 Task: Add The Honest Company Diaper Rash Cream to the cart.
Action: Mouse moved to (310, 171)
Screenshot: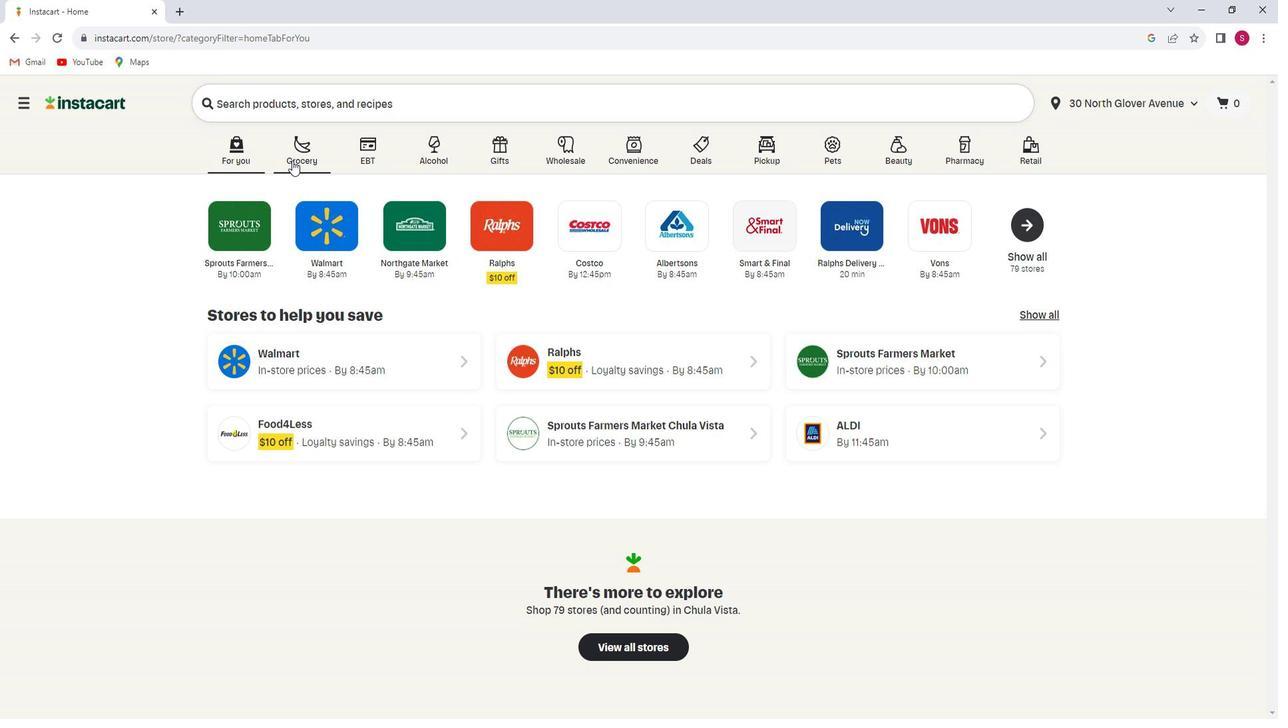 
Action: Mouse pressed left at (310, 171)
Screenshot: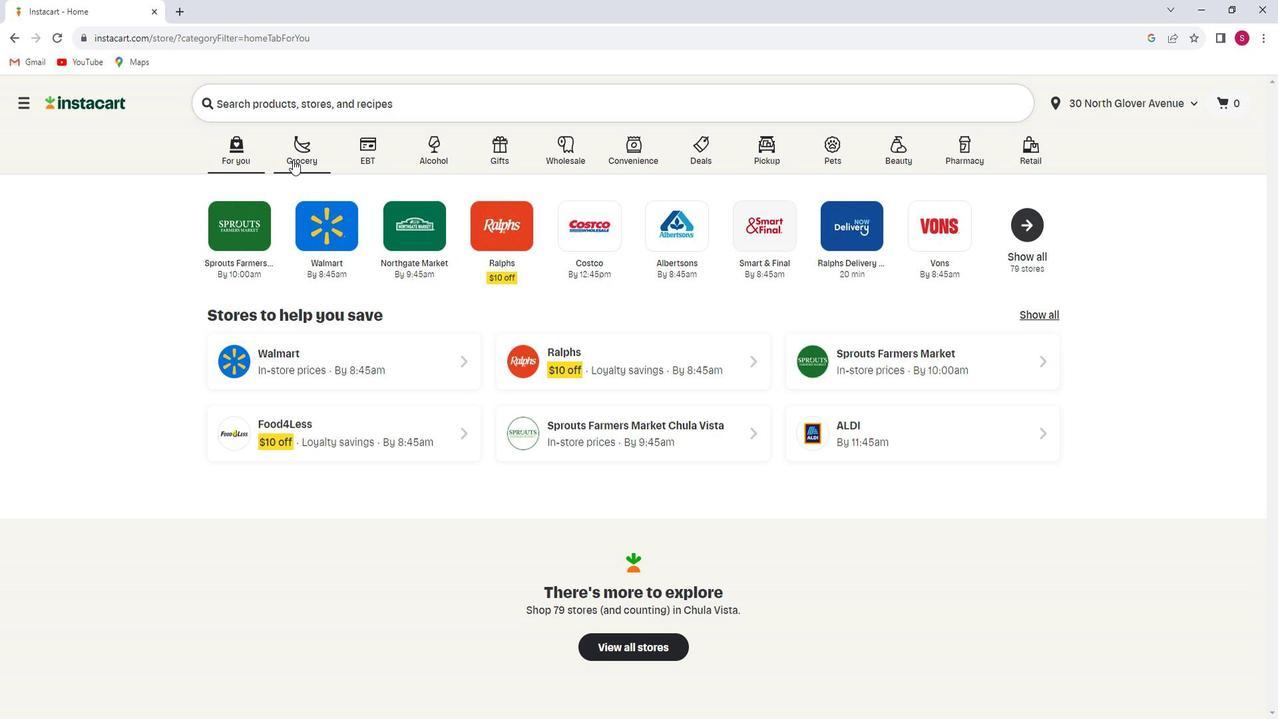 
Action: Mouse moved to (304, 394)
Screenshot: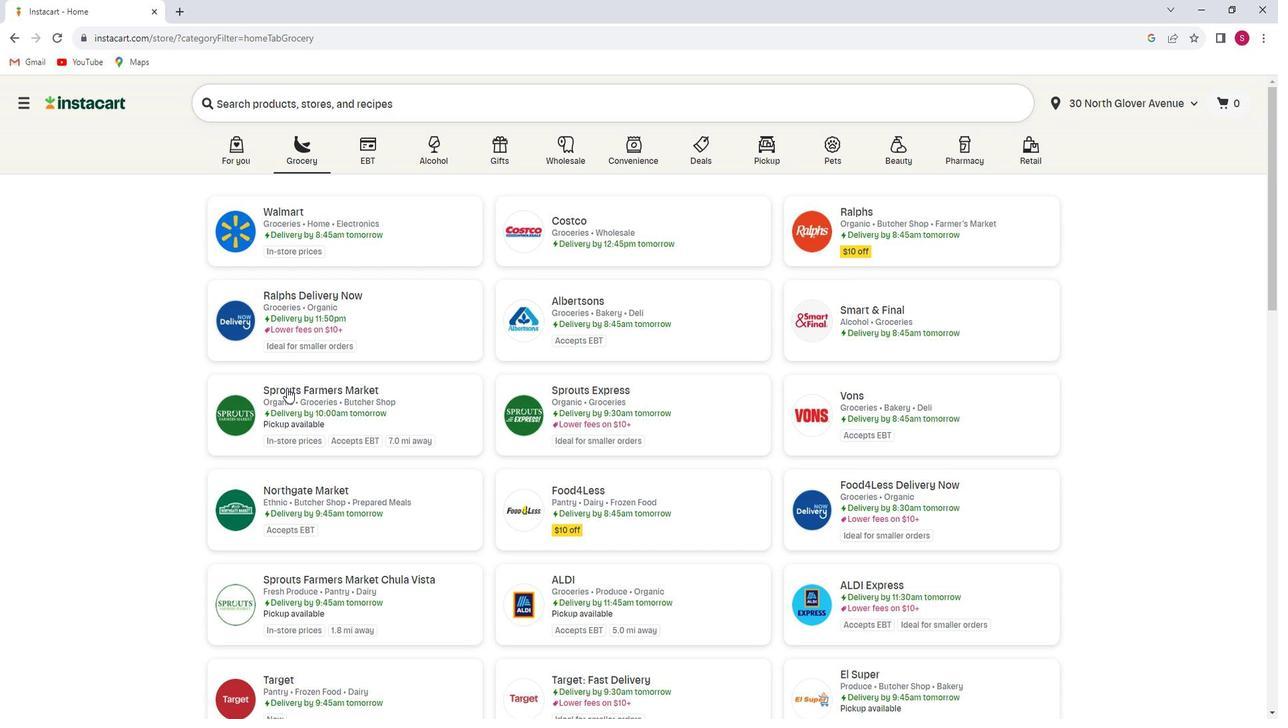 
Action: Mouse pressed left at (304, 394)
Screenshot: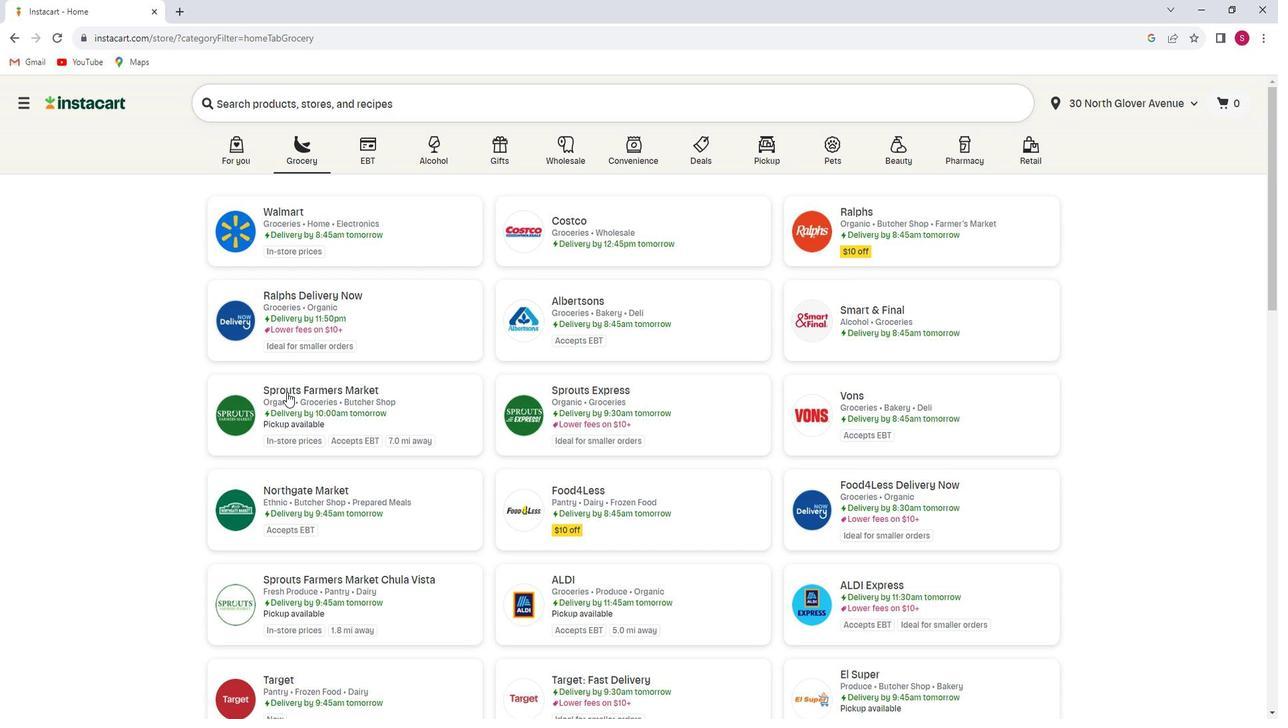 
Action: Mouse moved to (135, 407)
Screenshot: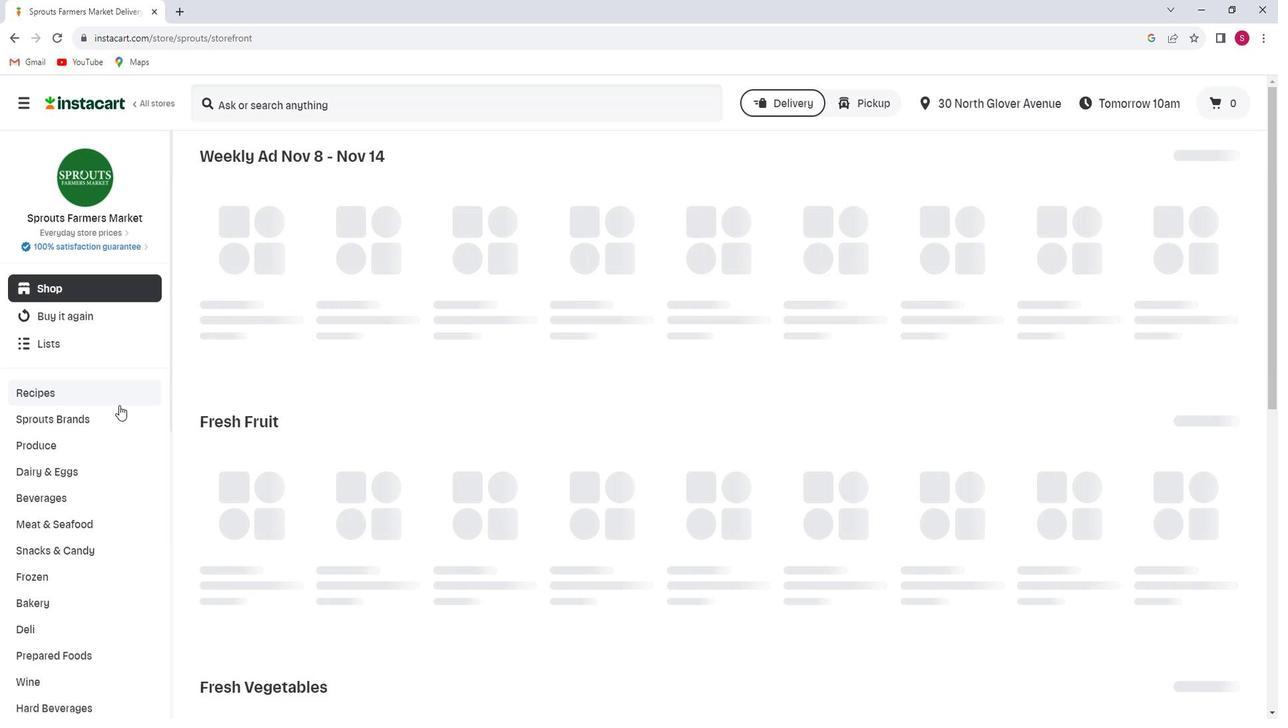 
Action: Mouse scrolled (135, 406) with delta (0, 0)
Screenshot: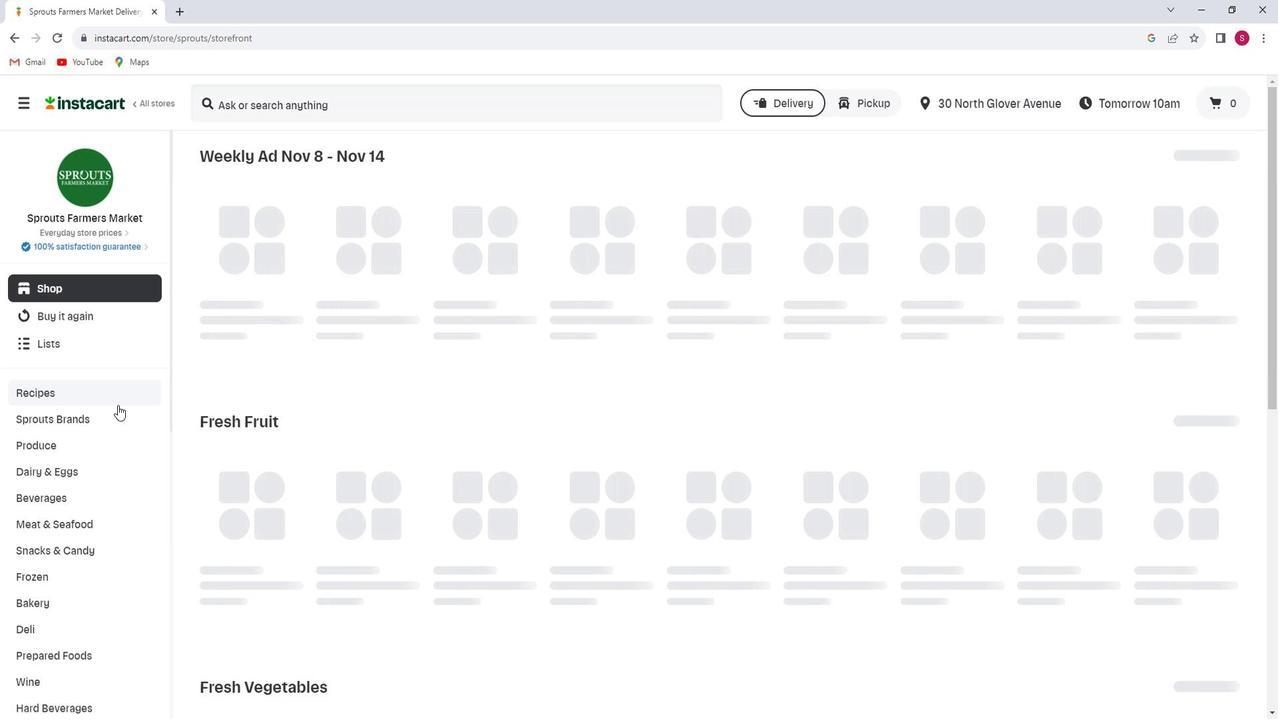 
Action: Mouse moved to (132, 414)
Screenshot: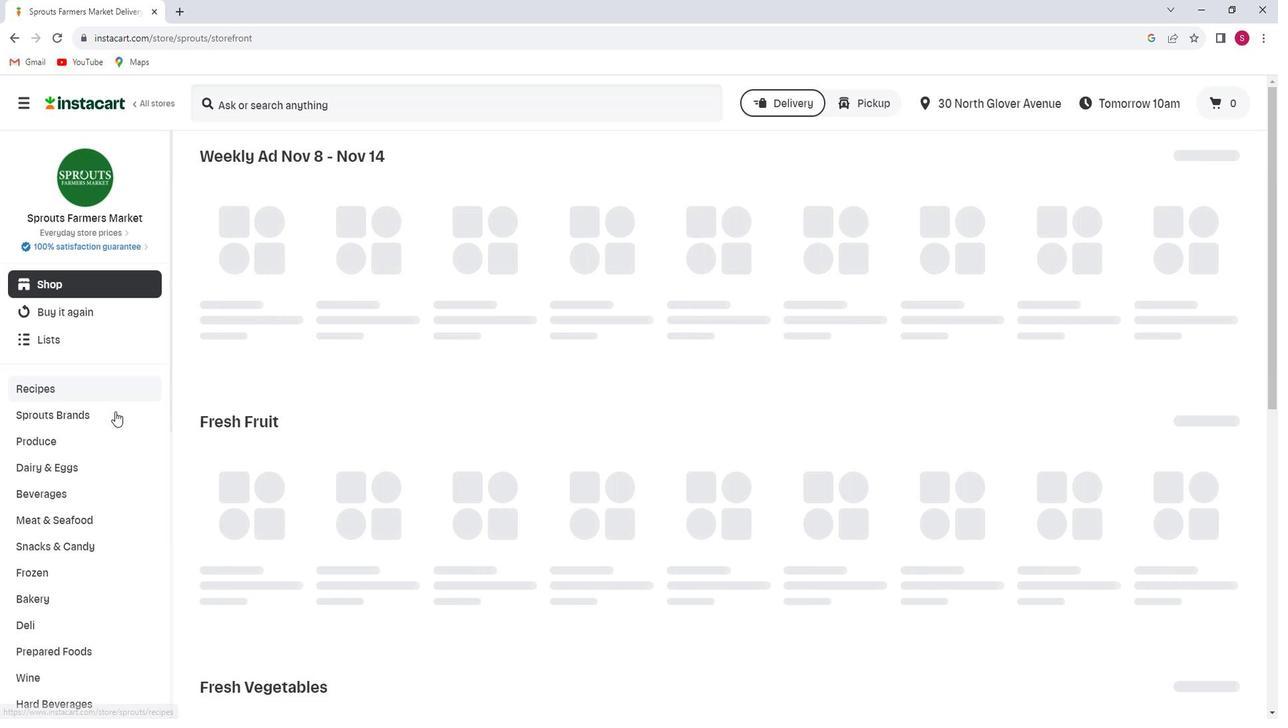
Action: Mouse scrolled (132, 414) with delta (0, 0)
Screenshot: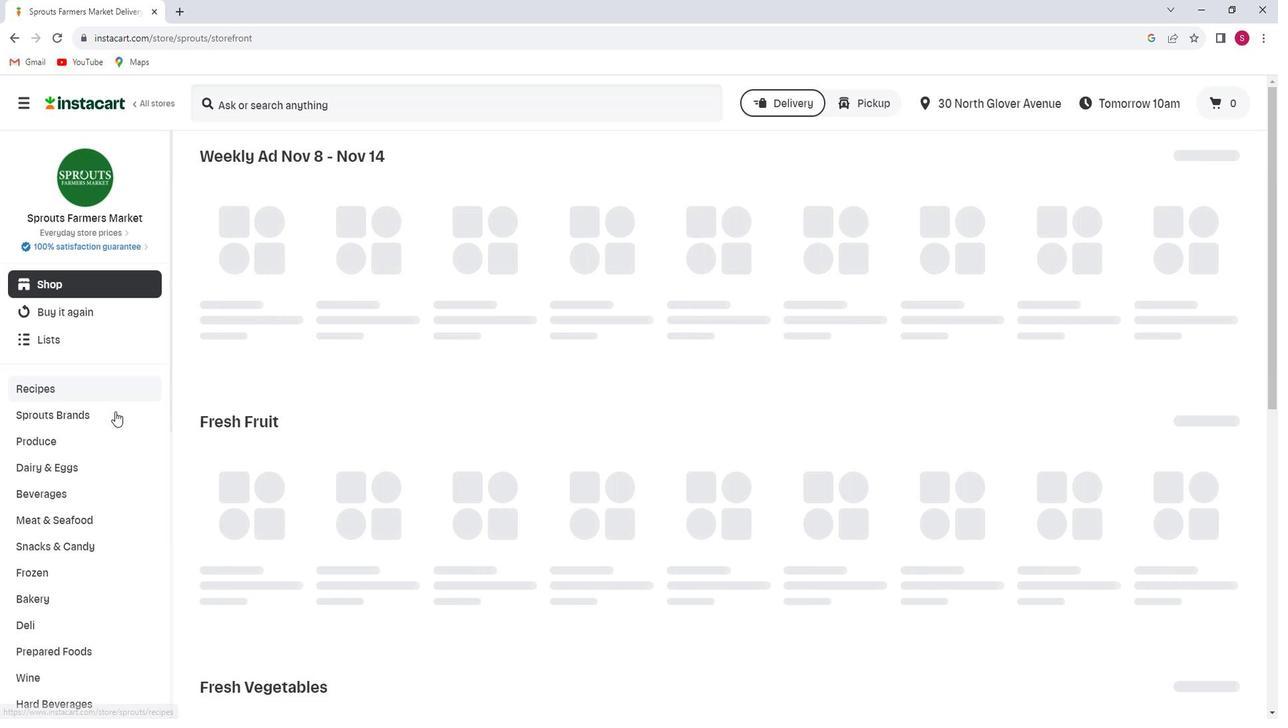
Action: Mouse moved to (132, 416)
Screenshot: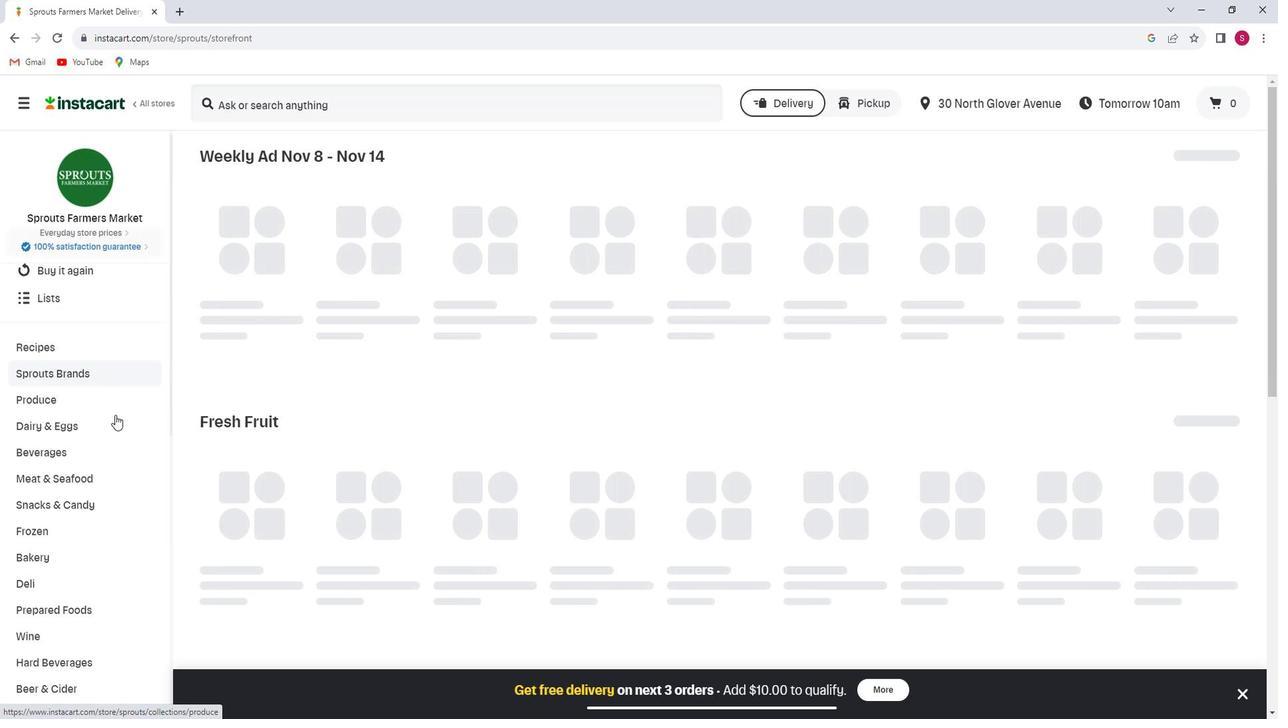 
Action: Mouse scrolled (132, 416) with delta (0, 0)
Screenshot: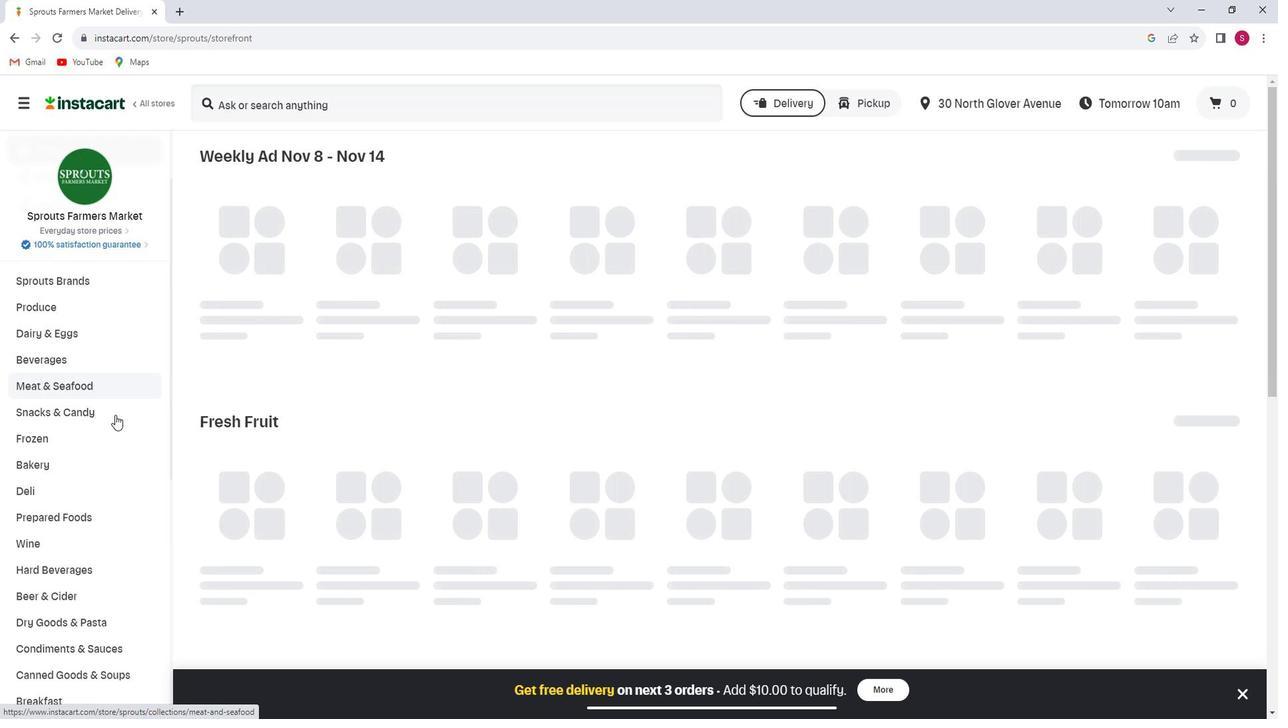 
Action: Mouse scrolled (132, 416) with delta (0, 0)
Screenshot: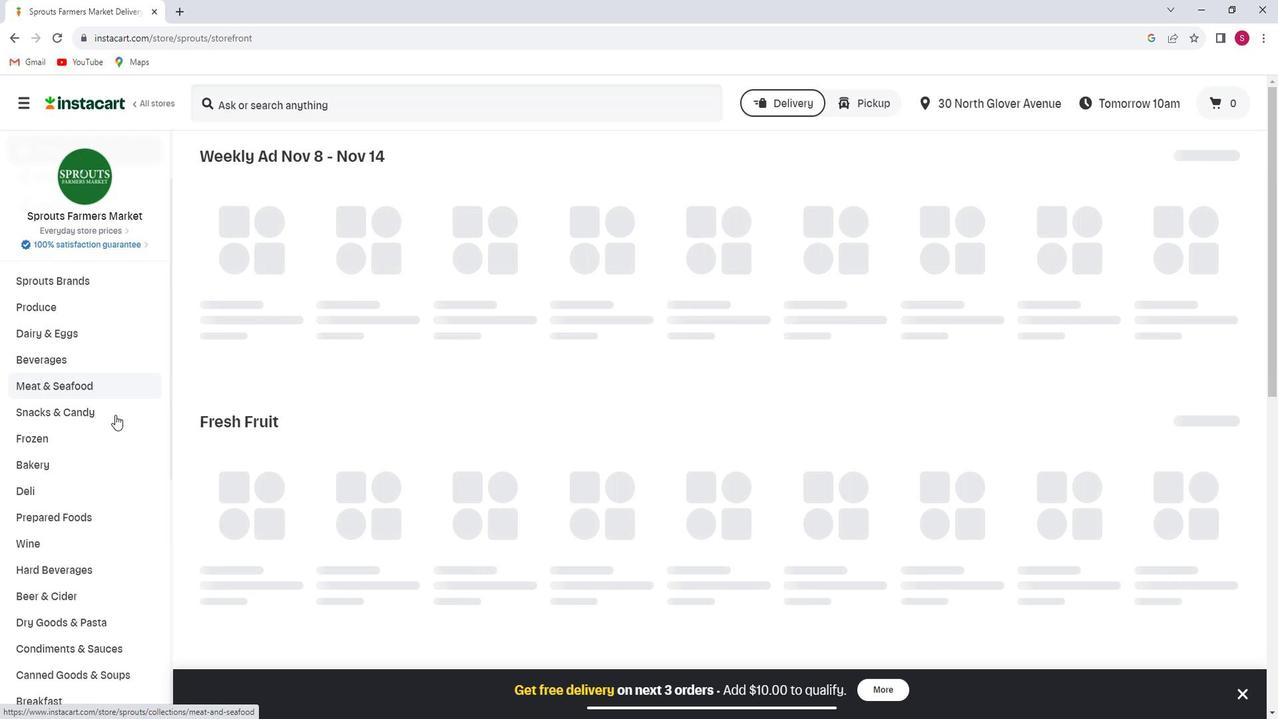 
Action: Mouse scrolled (132, 416) with delta (0, 0)
Screenshot: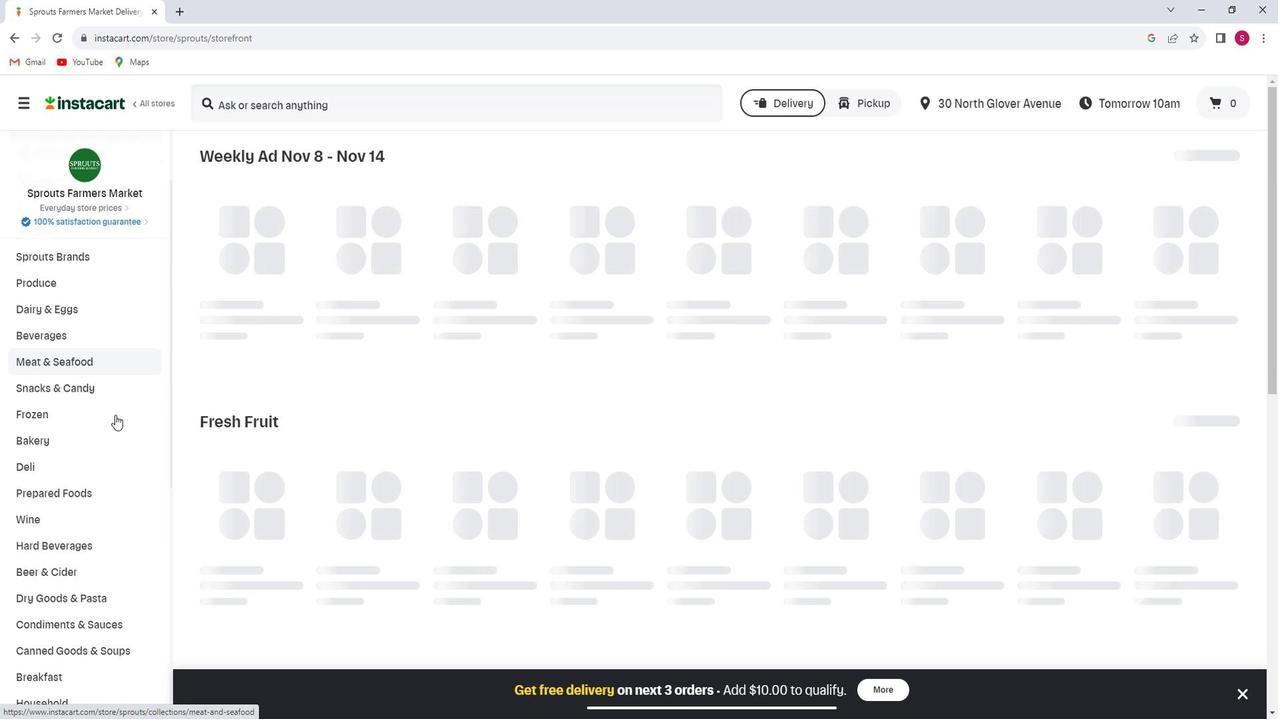 
Action: Mouse scrolled (132, 416) with delta (0, 0)
Screenshot: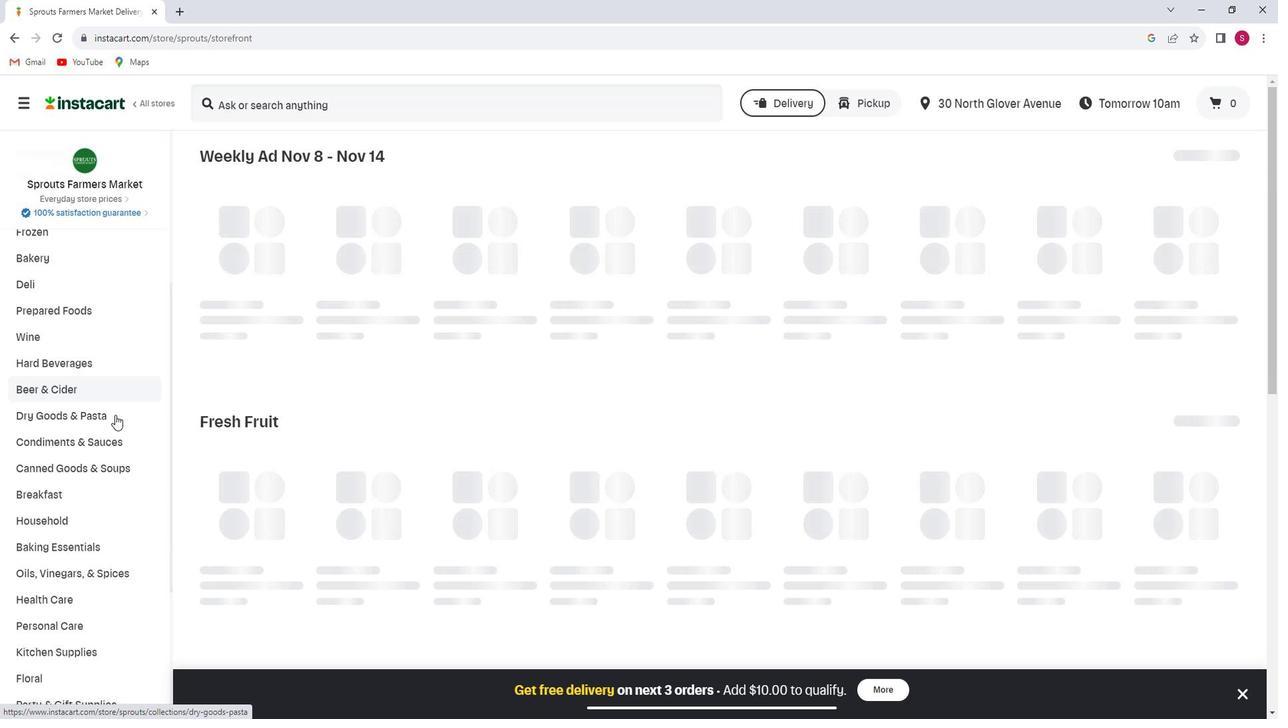 
Action: Mouse scrolled (132, 416) with delta (0, 0)
Screenshot: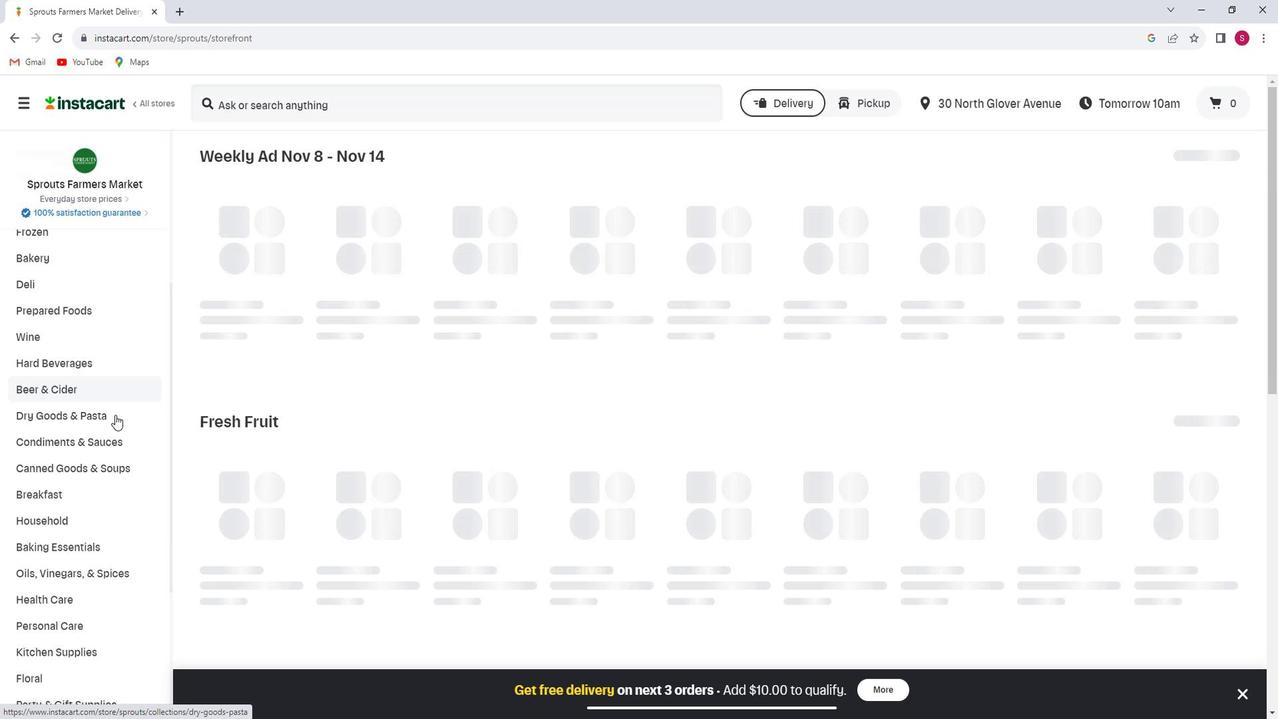 
Action: Mouse scrolled (132, 416) with delta (0, 0)
Screenshot: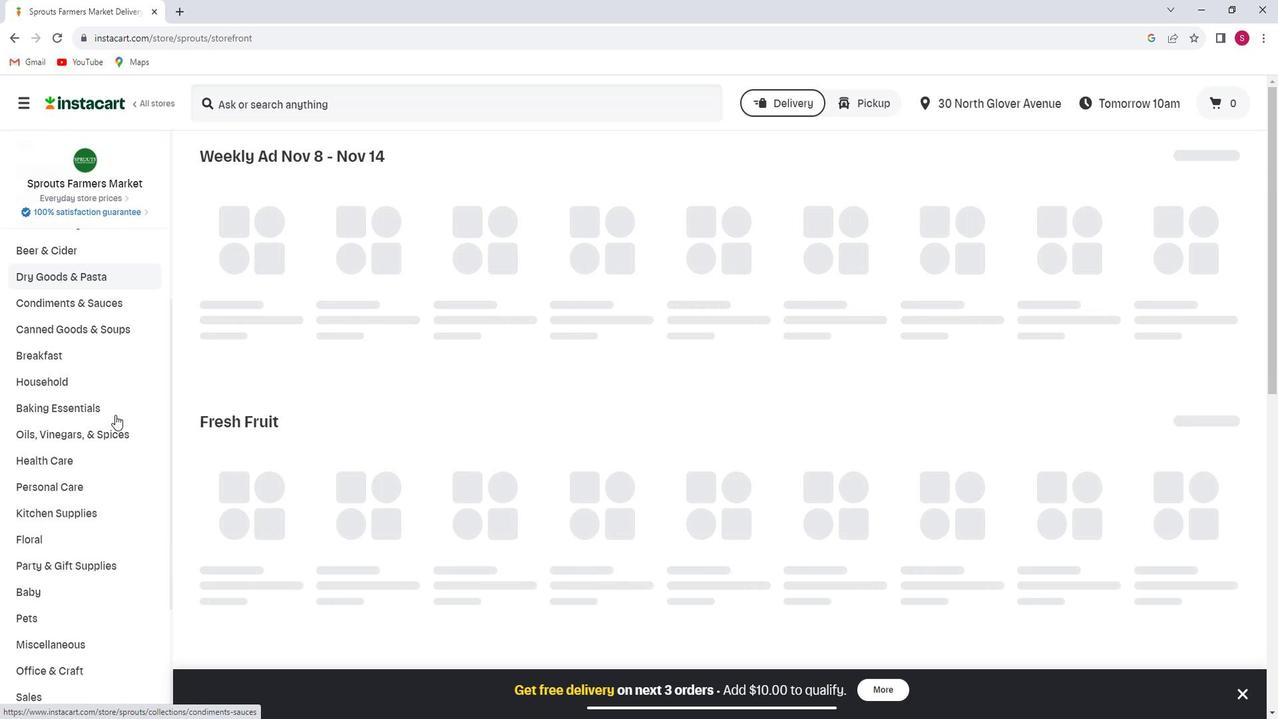 
Action: Mouse moved to (133, 417)
Screenshot: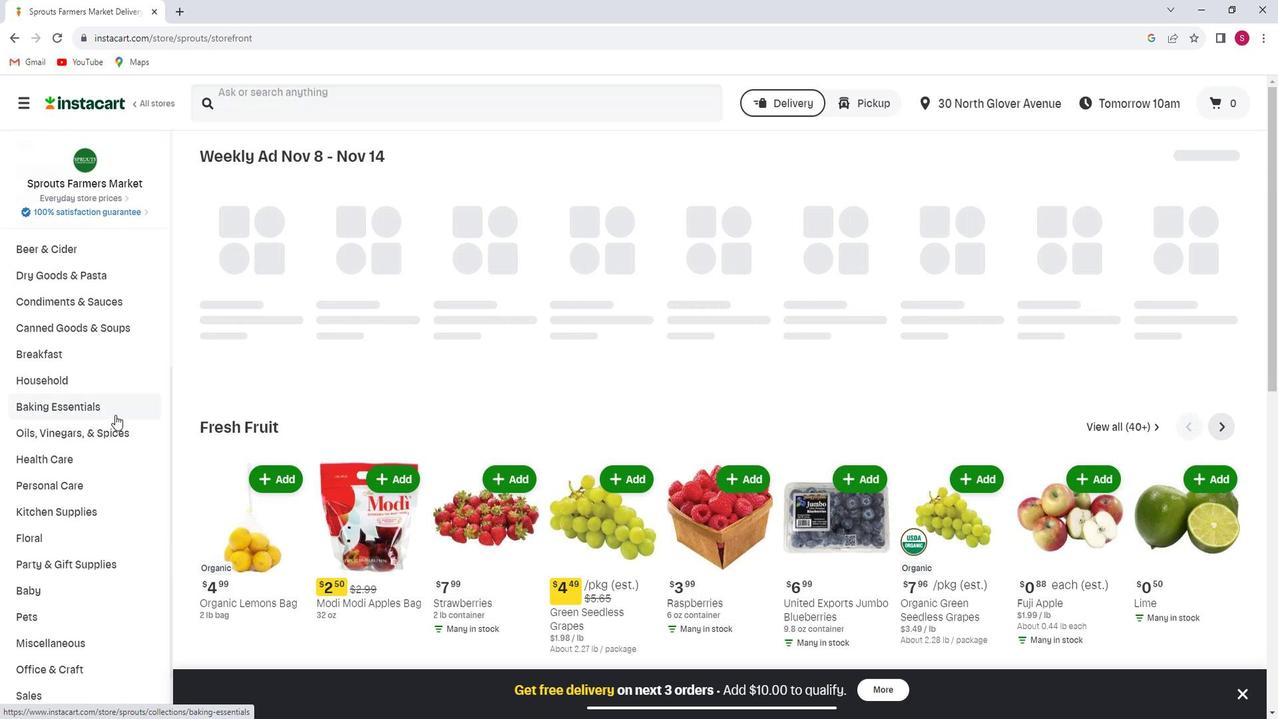 
Action: Mouse scrolled (133, 416) with delta (0, 0)
Screenshot: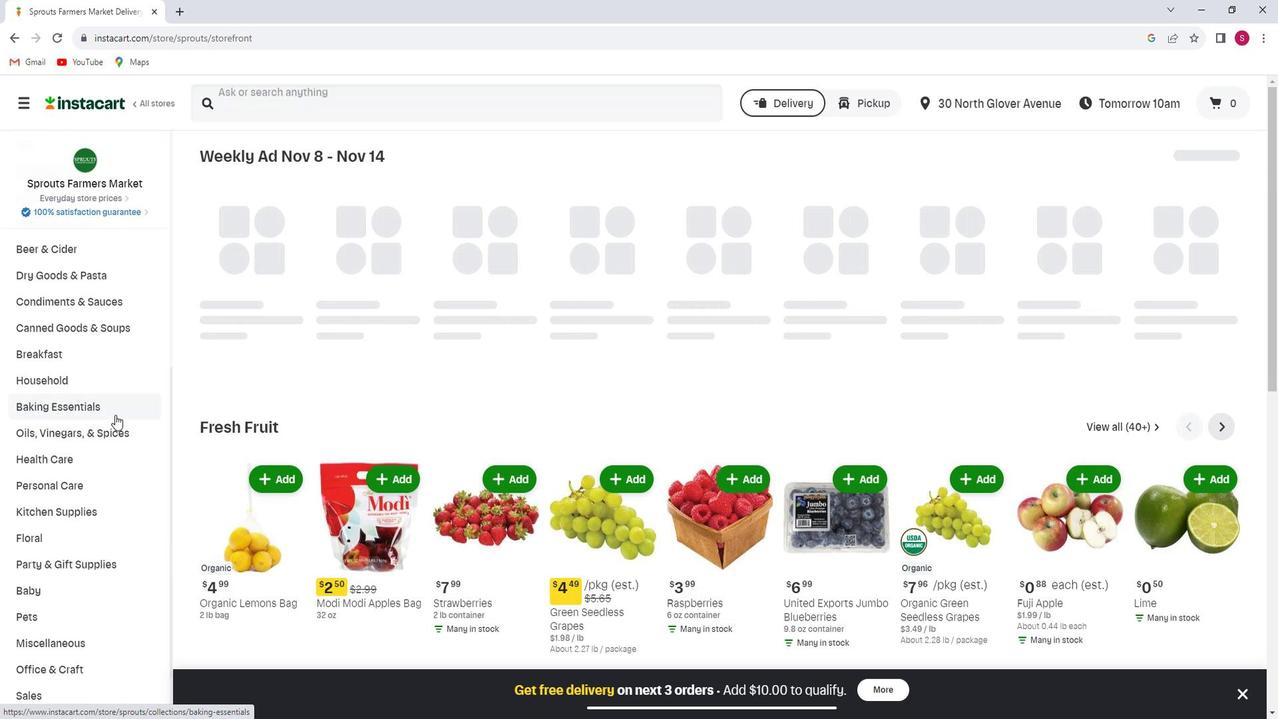 
Action: Mouse moved to (90, 441)
Screenshot: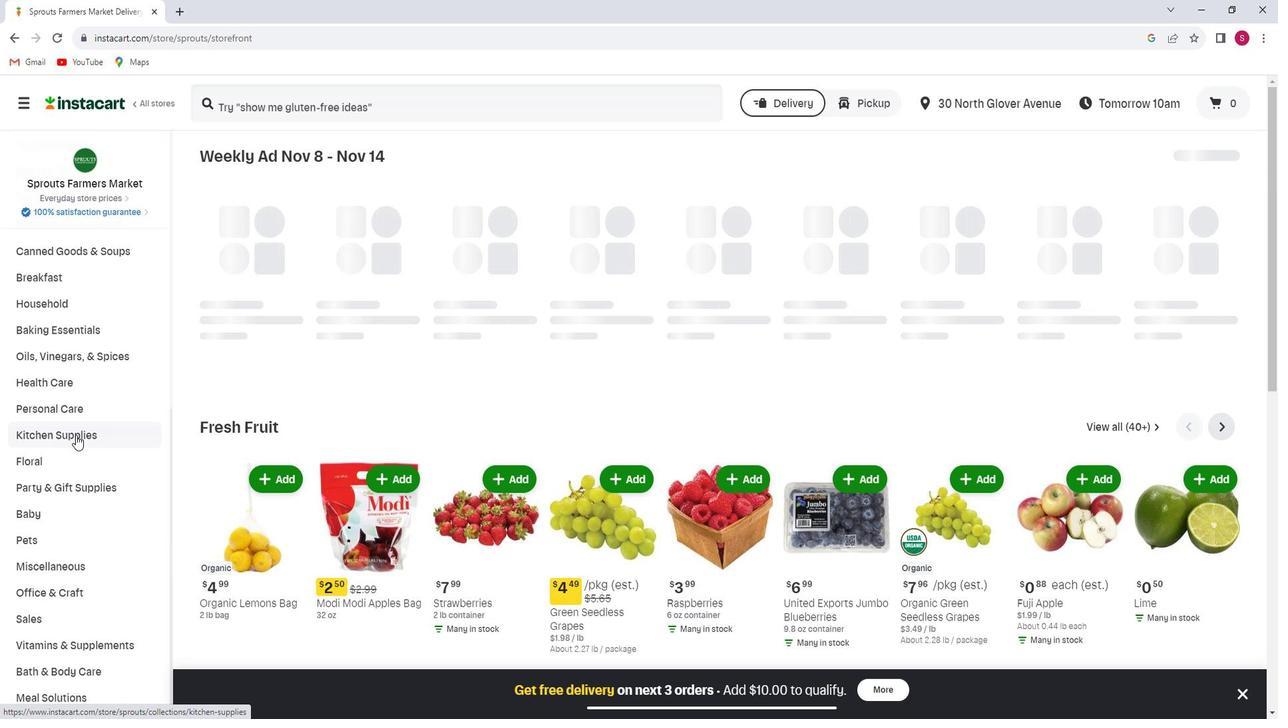 
Action: Mouse scrolled (90, 440) with delta (0, 0)
Screenshot: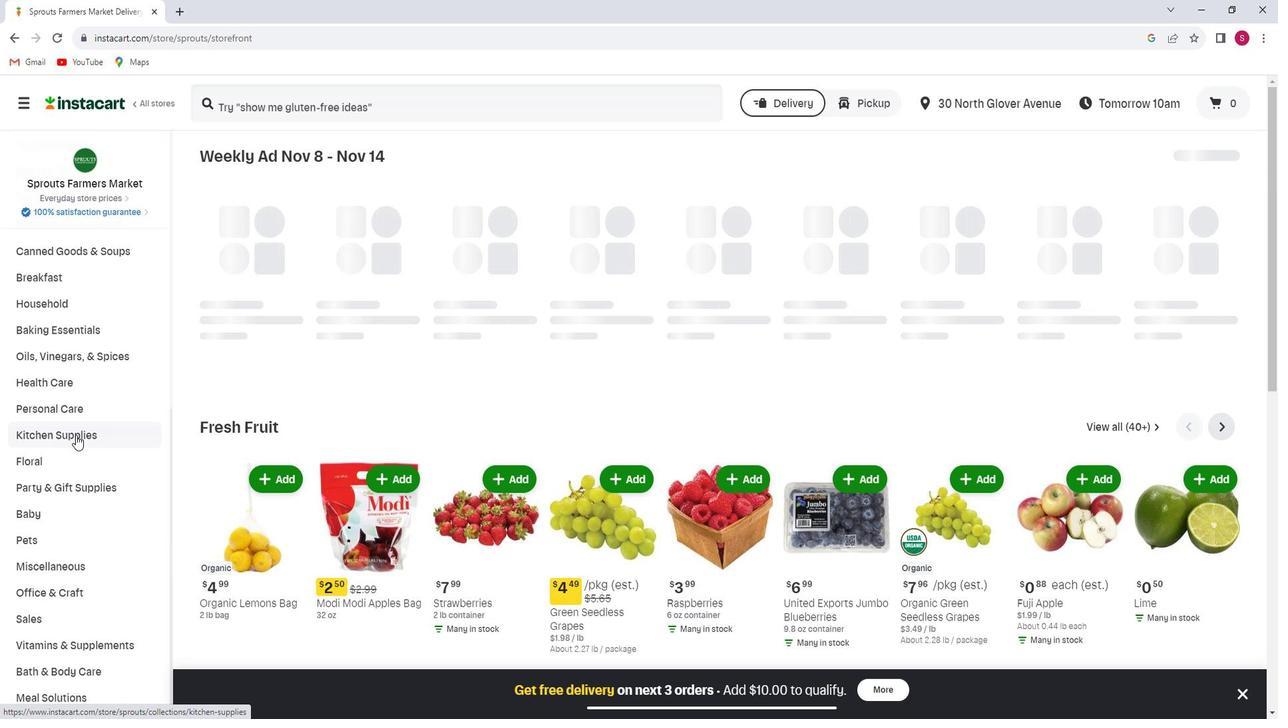 
Action: Mouse moved to (89, 446)
Screenshot: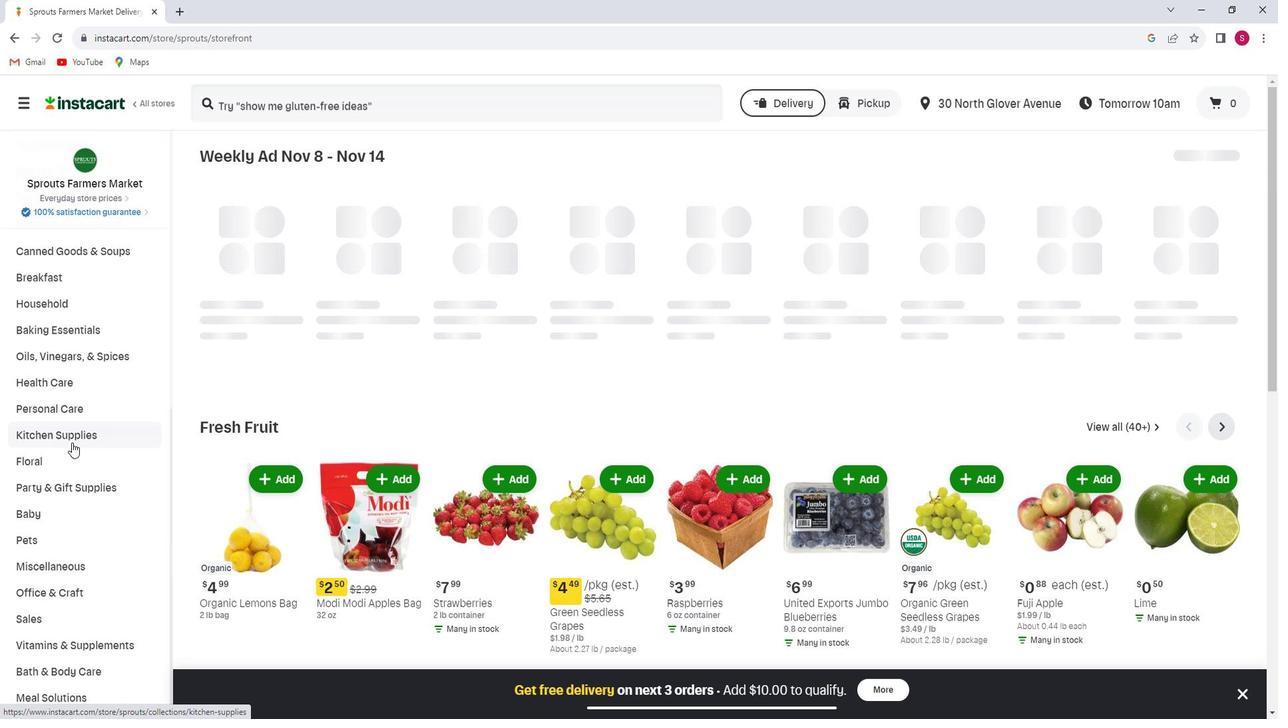 
Action: Mouse scrolled (89, 446) with delta (0, 0)
Screenshot: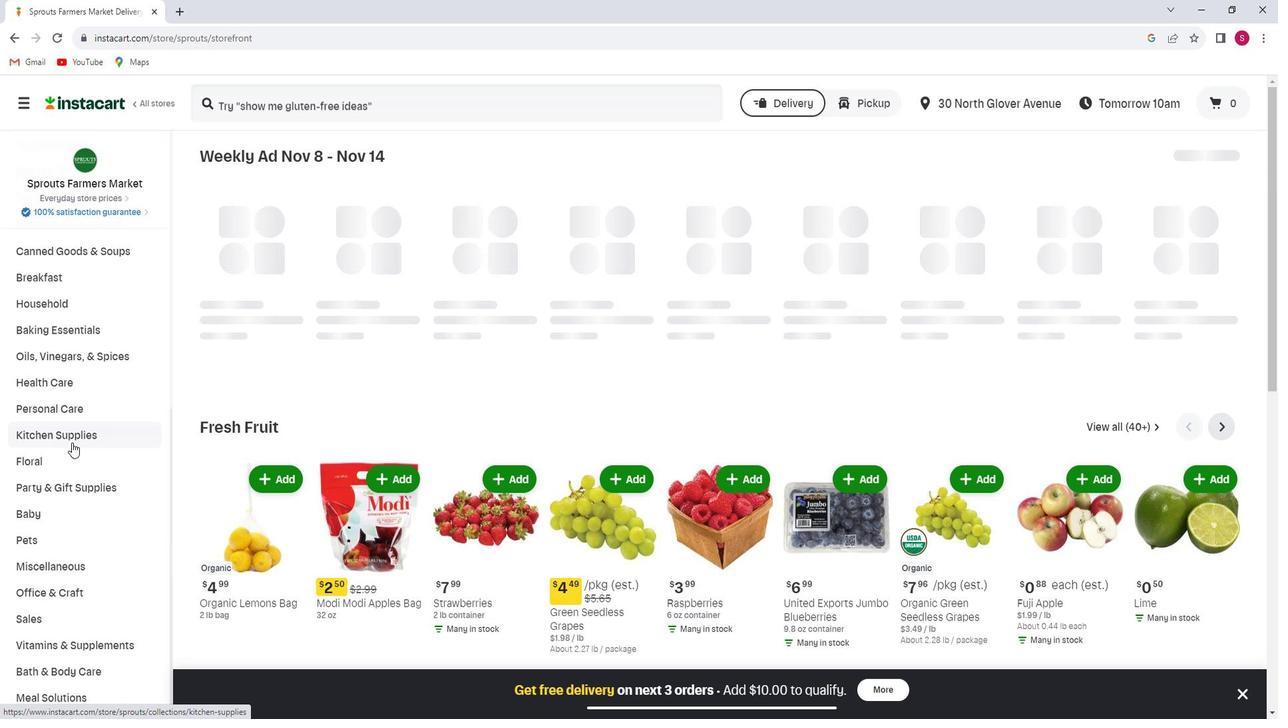 
Action: Mouse moved to (49, 511)
Screenshot: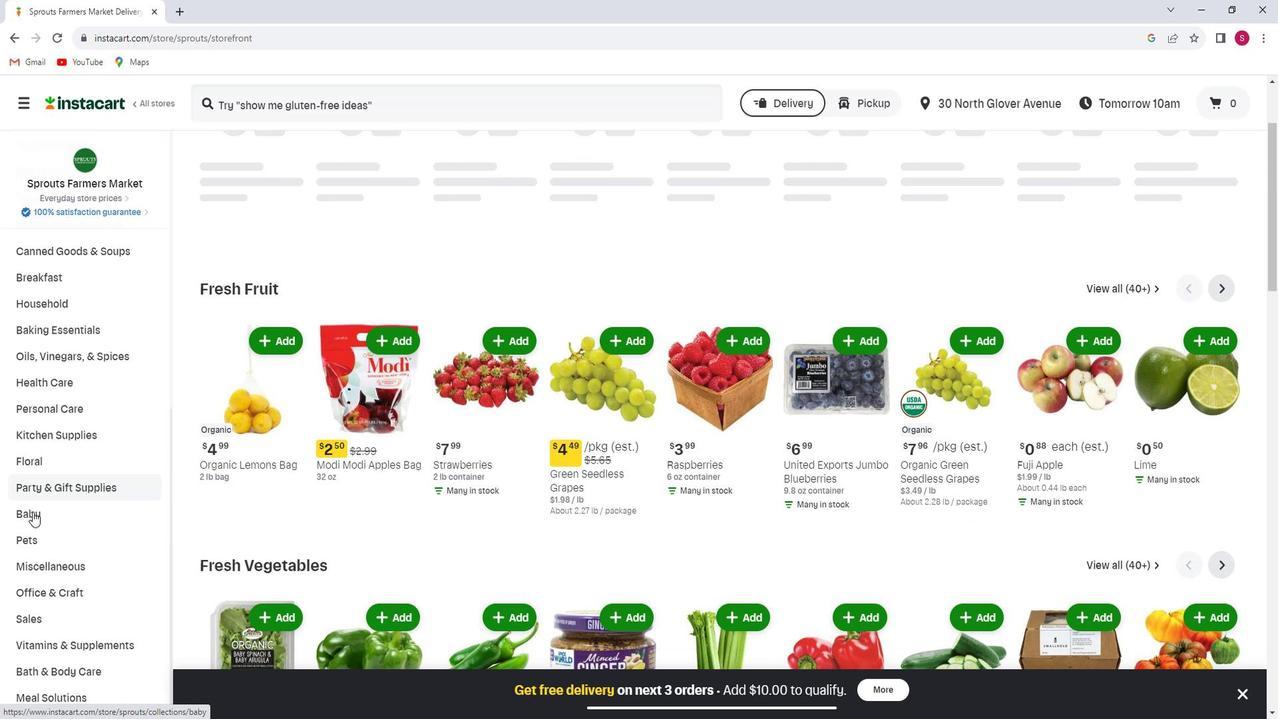 
Action: Mouse pressed left at (49, 511)
Screenshot: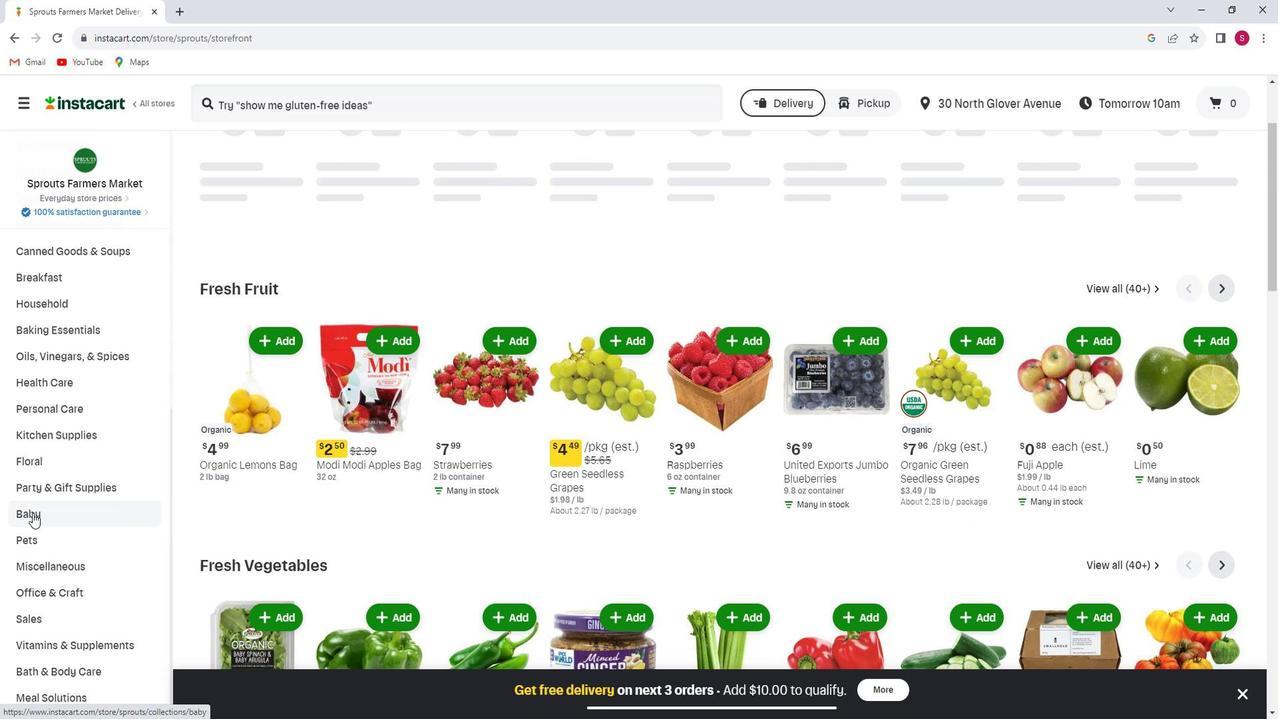 
Action: Mouse moved to (92, 528)
Screenshot: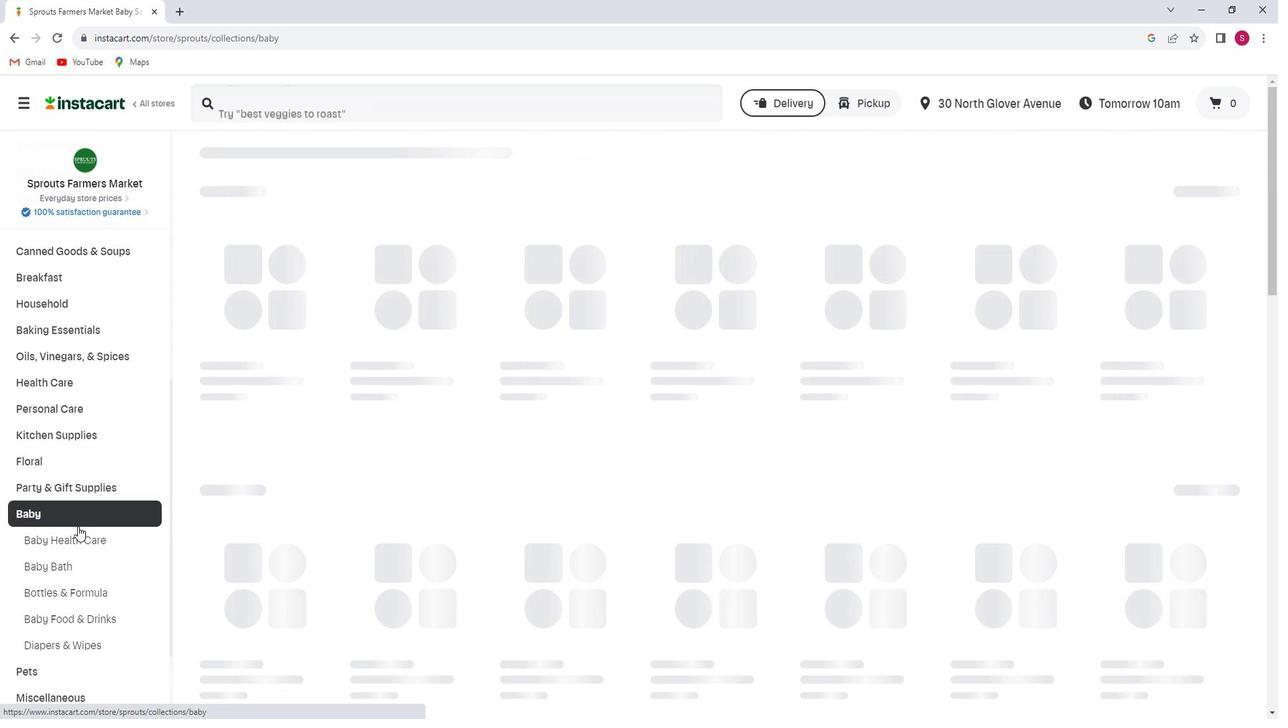 
Action: Mouse pressed left at (92, 528)
Screenshot: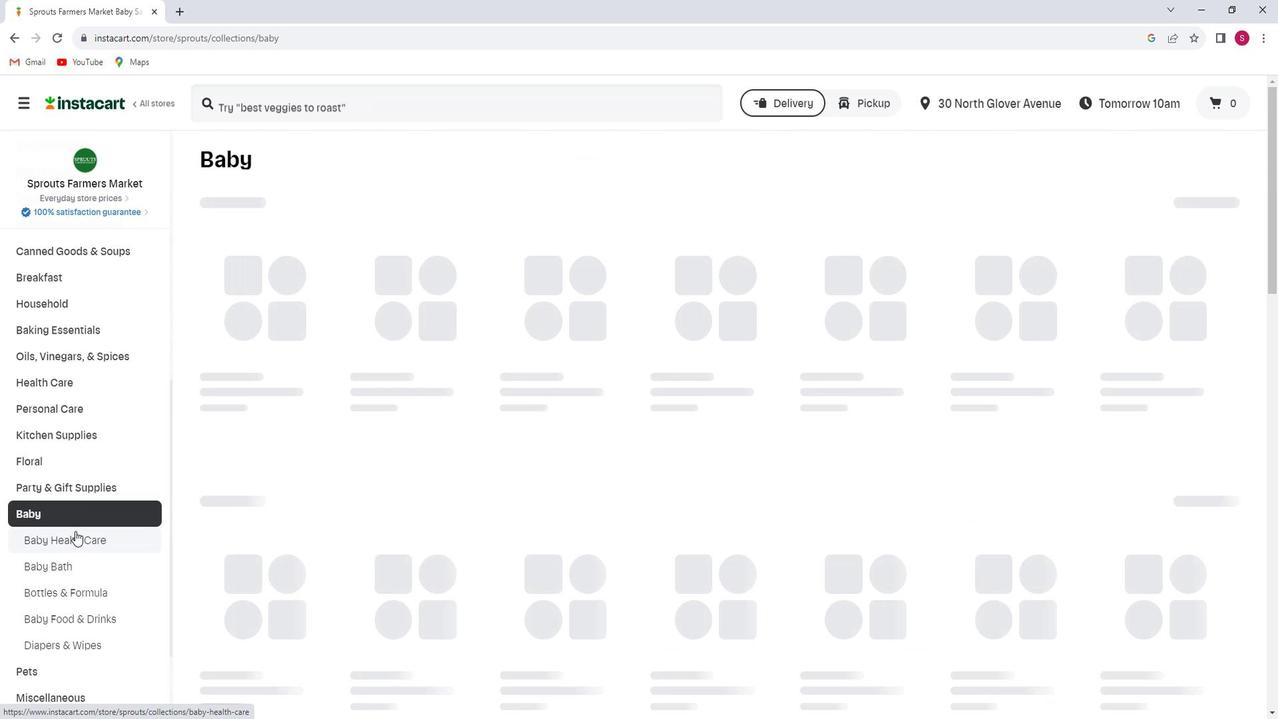 
Action: Mouse moved to (334, 113)
Screenshot: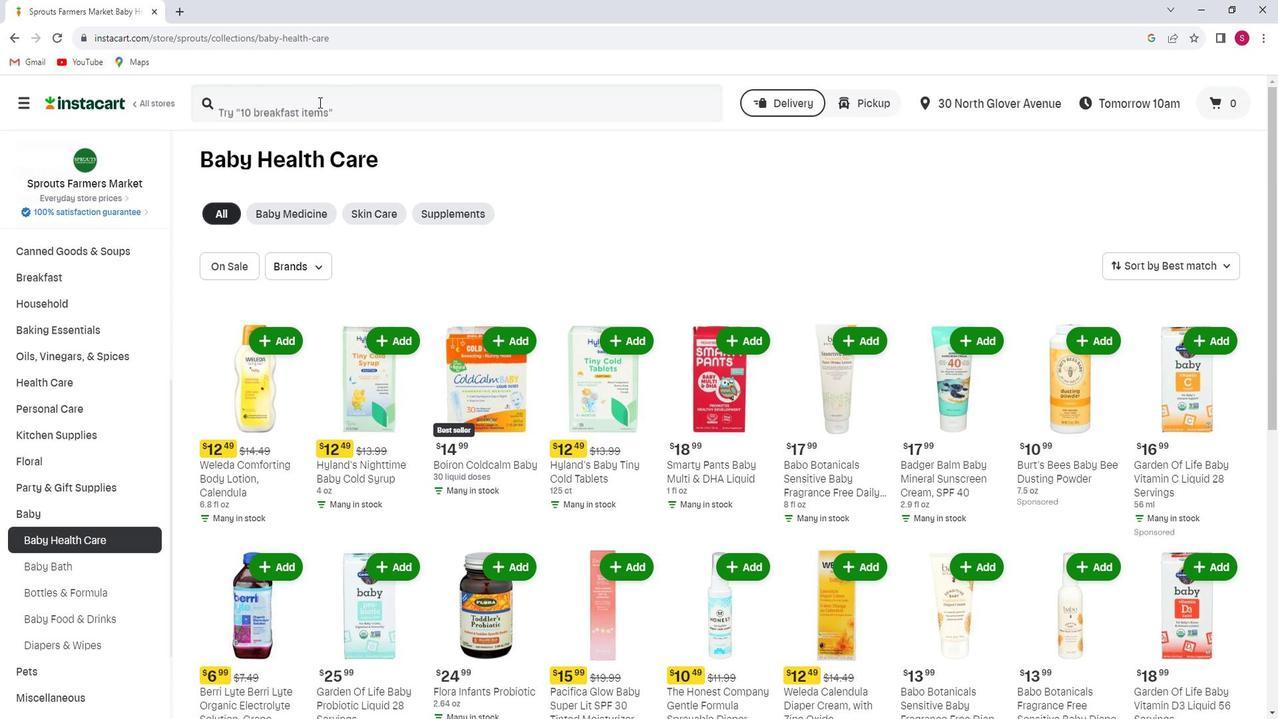 
Action: Mouse pressed left at (334, 113)
Screenshot: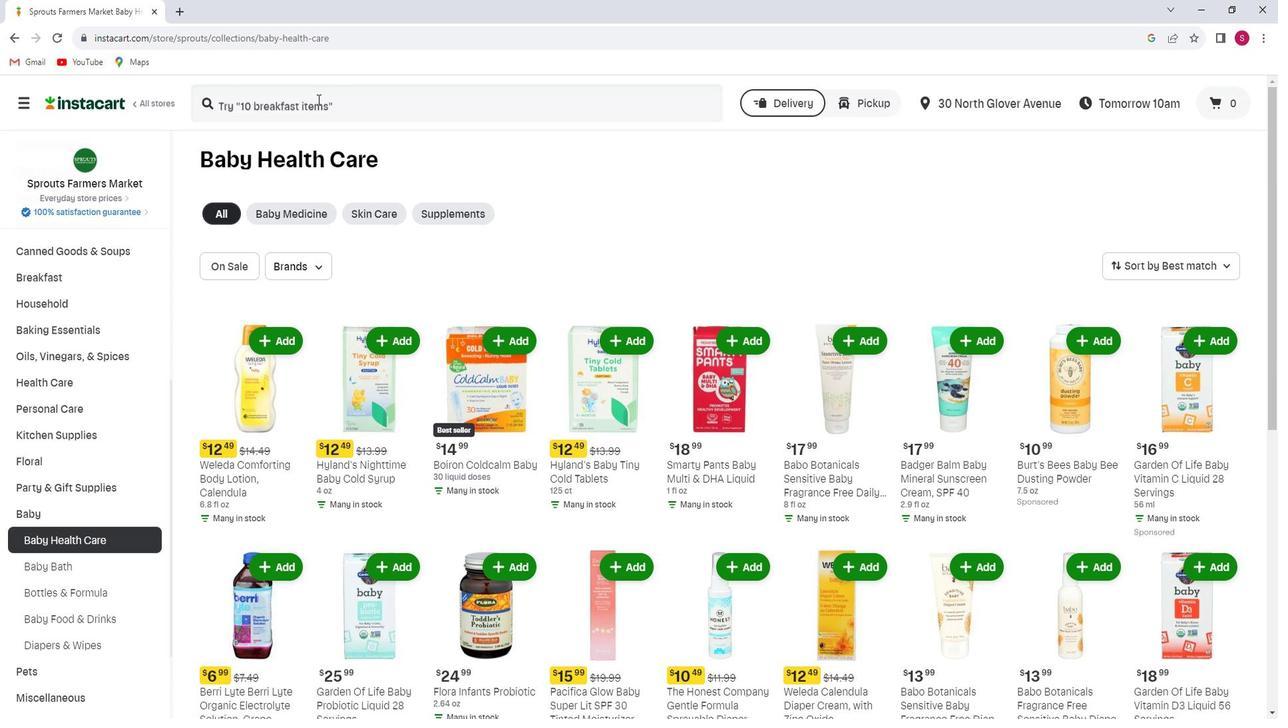 
Action: Key pressed <Key.shift>The<Key.space><Key.shift>Honest<Key.space><Key.shift>Company<Key.space><Key.shift>Diaper<Key.space><Key.shift>Rash<Key.space><Key.shift>Cream<Key.enter>
Screenshot: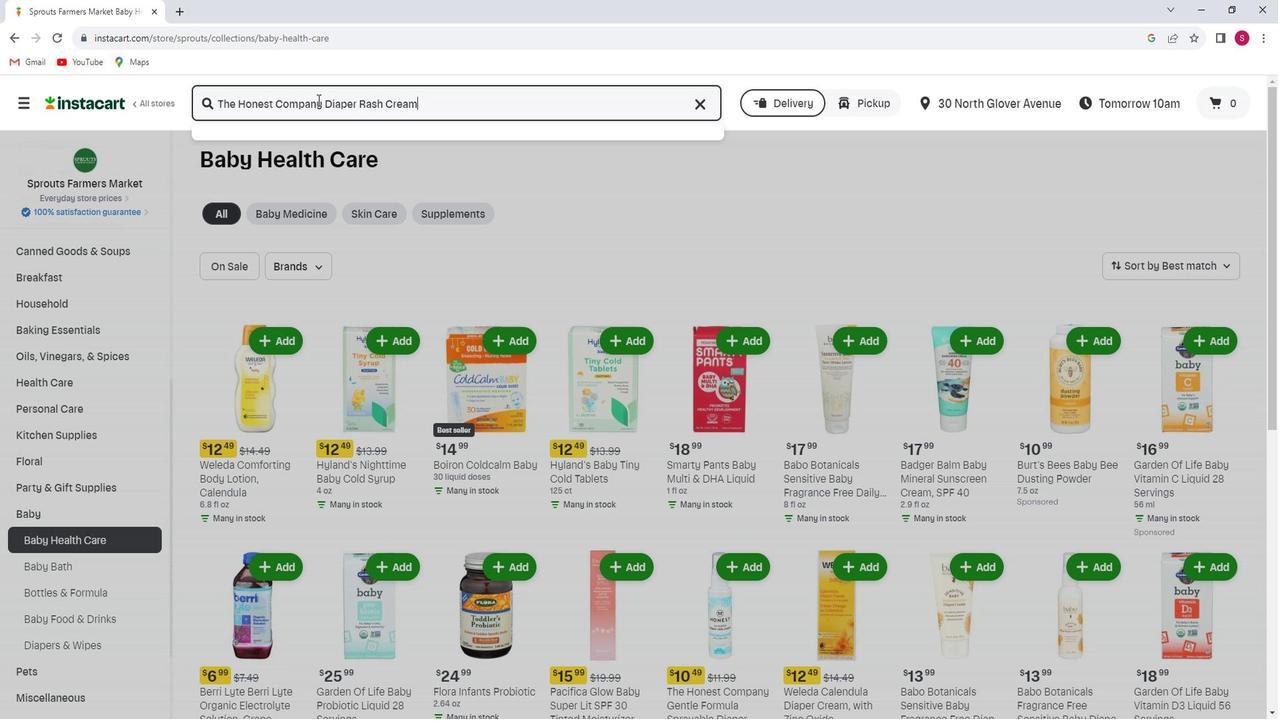 
Action: Mouse moved to (390, 222)
Screenshot: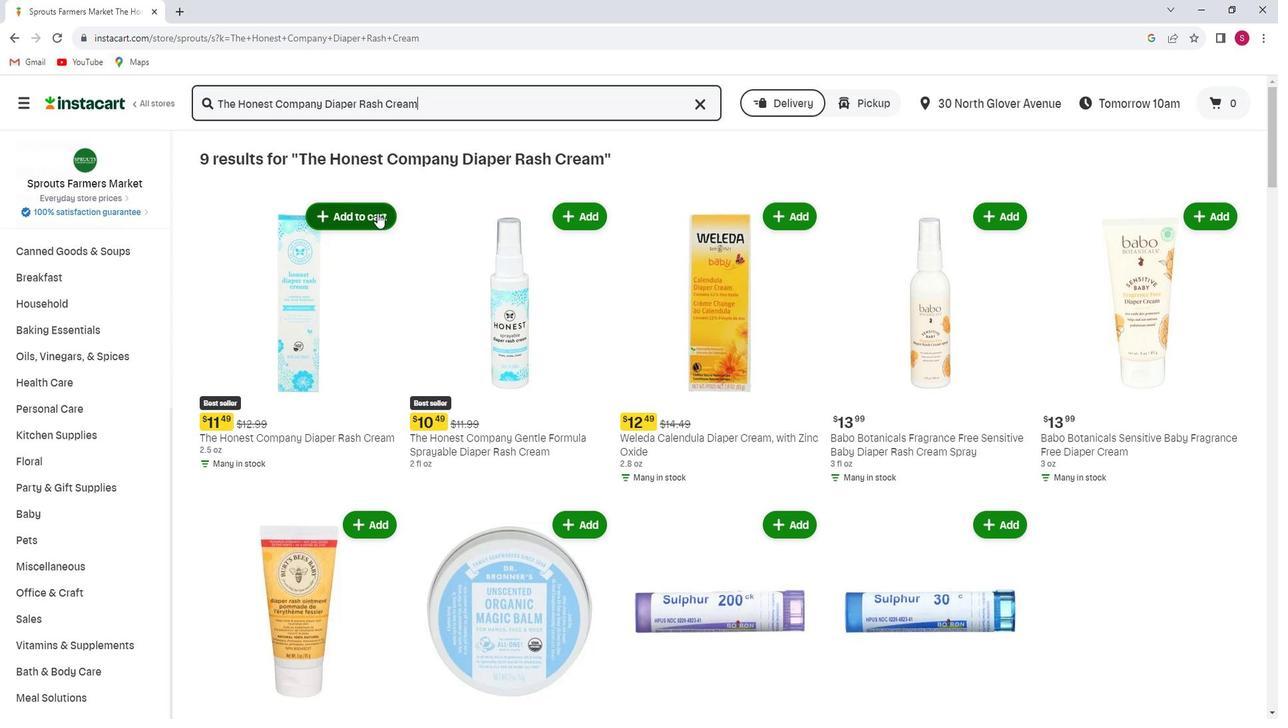 
Action: Mouse pressed left at (390, 222)
Screenshot: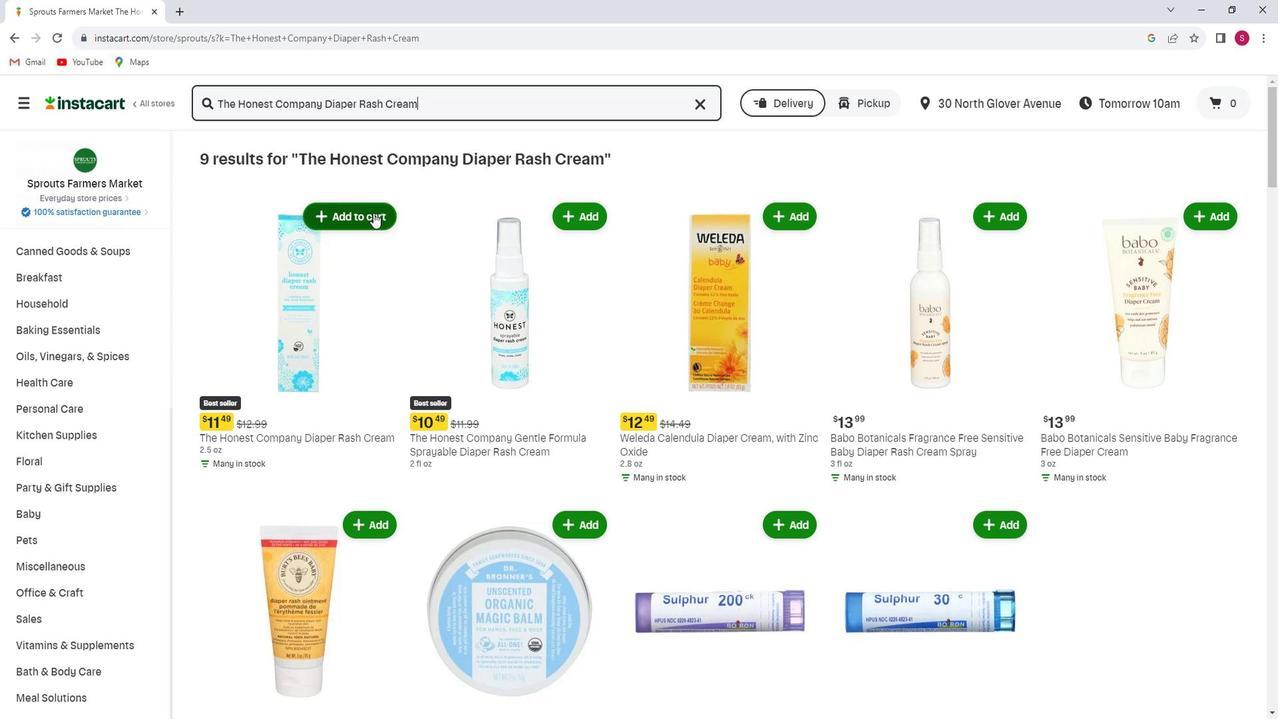 
Action: Mouse moved to (394, 272)
Screenshot: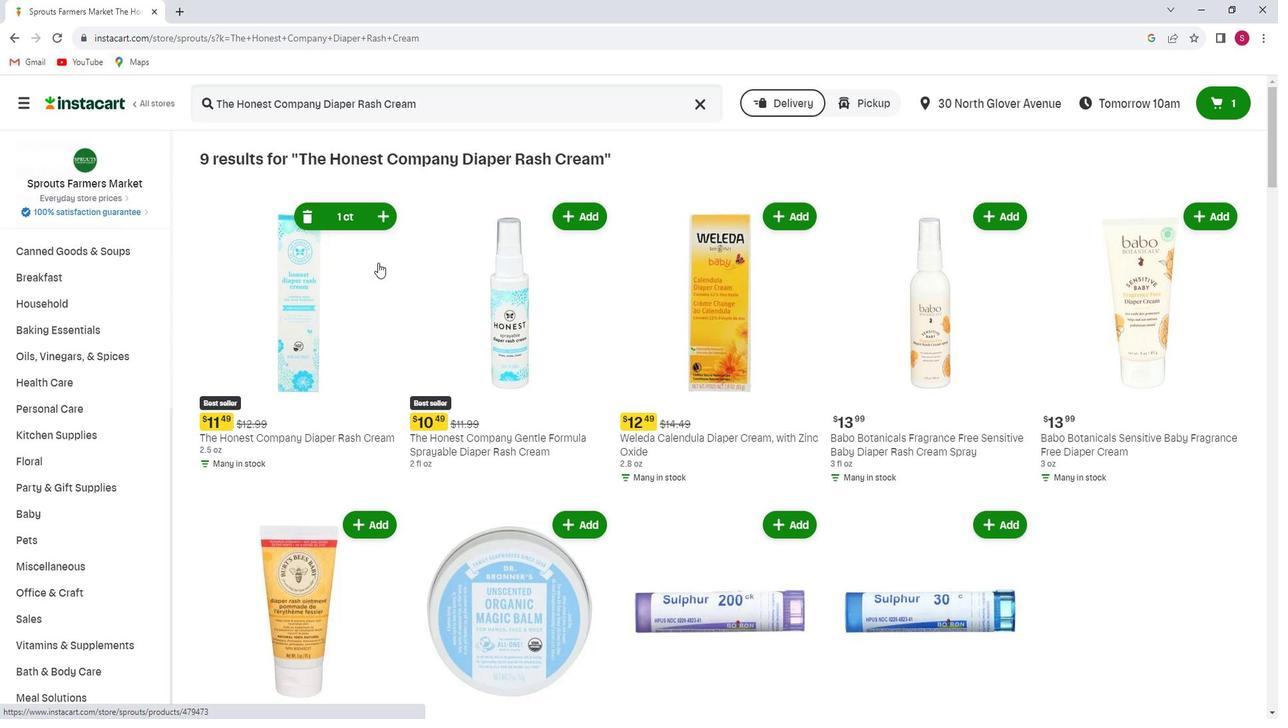
